 Task: Add a signature Cody Rivera containing Thanks for your time, Cody Rivera to email address softage.10@softage.net and add a folder TV advertising
Action: Mouse moved to (81, 85)
Screenshot: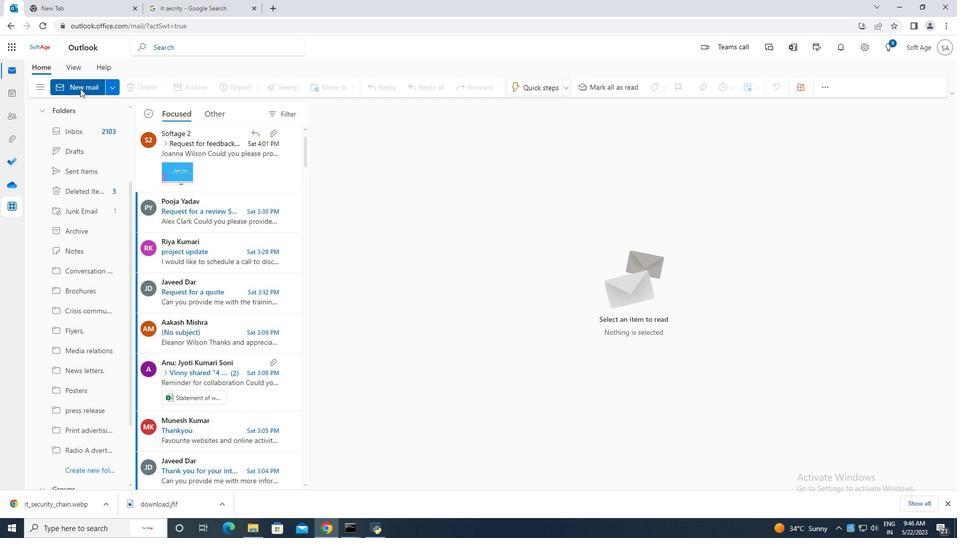 
Action: Mouse pressed left at (81, 85)
Screenshot: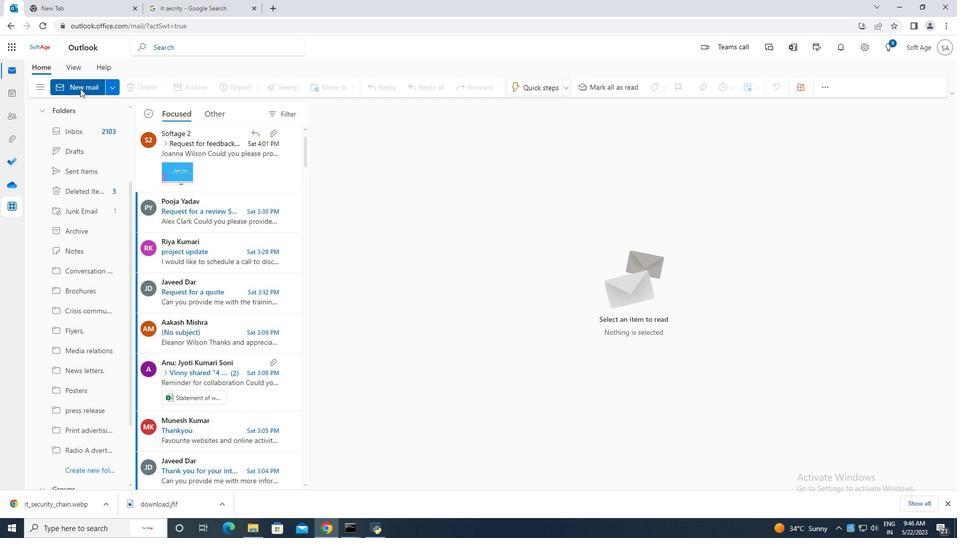 
Action: Mouse moved to (645, 86)
Screenshot: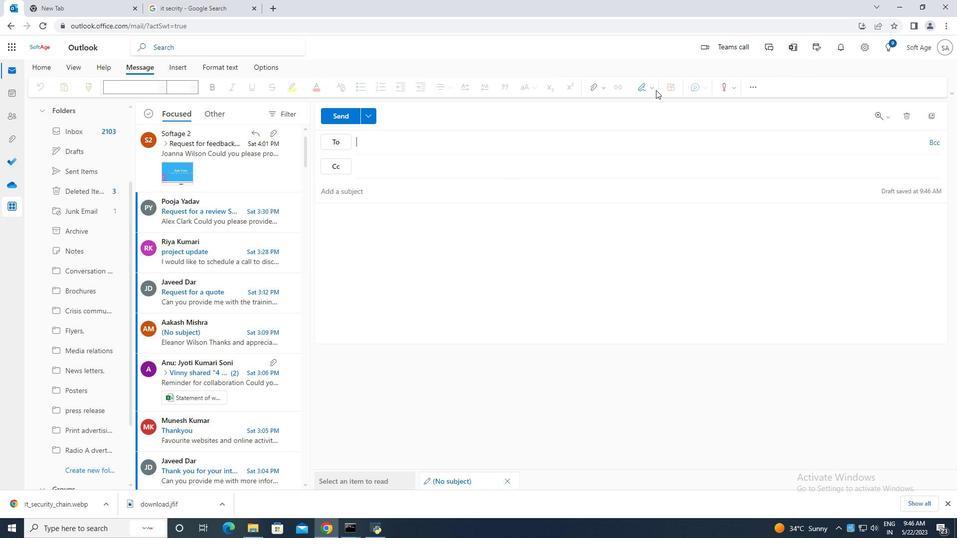 
Action: Mouse pressed left at (645, 86)
Screenshot: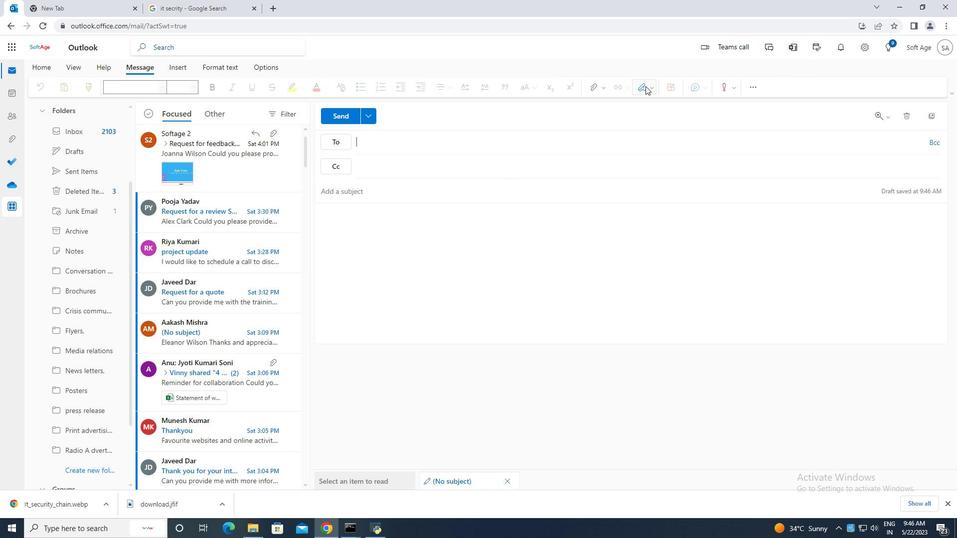 
Action: Mouse moved to (632, 126)
Screenshot: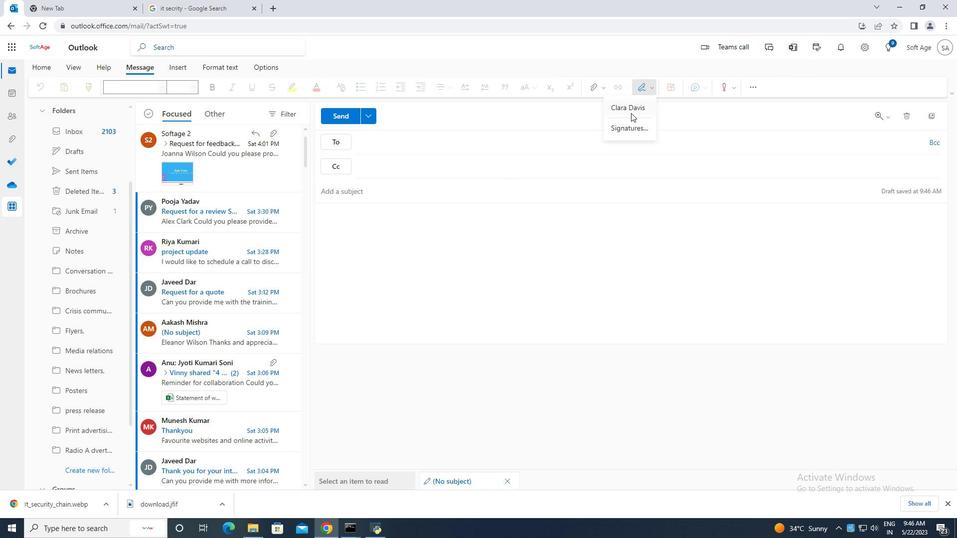 
Action: Mouse pressed left at (632, 126)
Screenshot: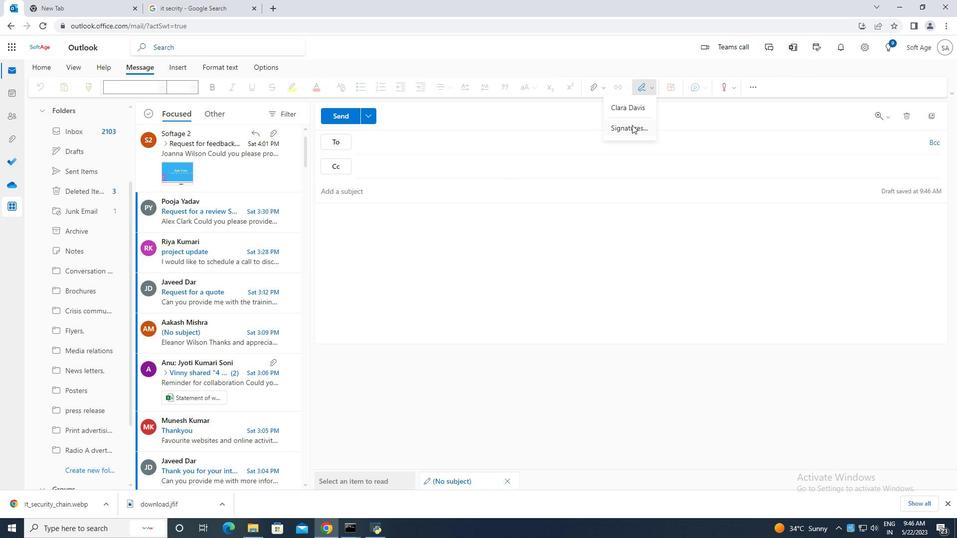 
Action: Mouse moved to (678, 166)
Screenshot: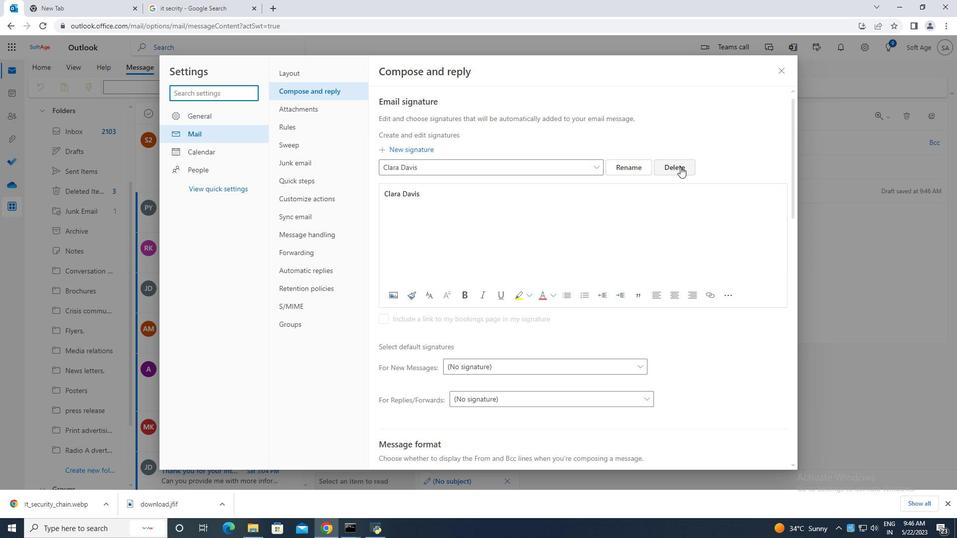 
Action: Mouse pressed left at (678, 166)
Screenshot: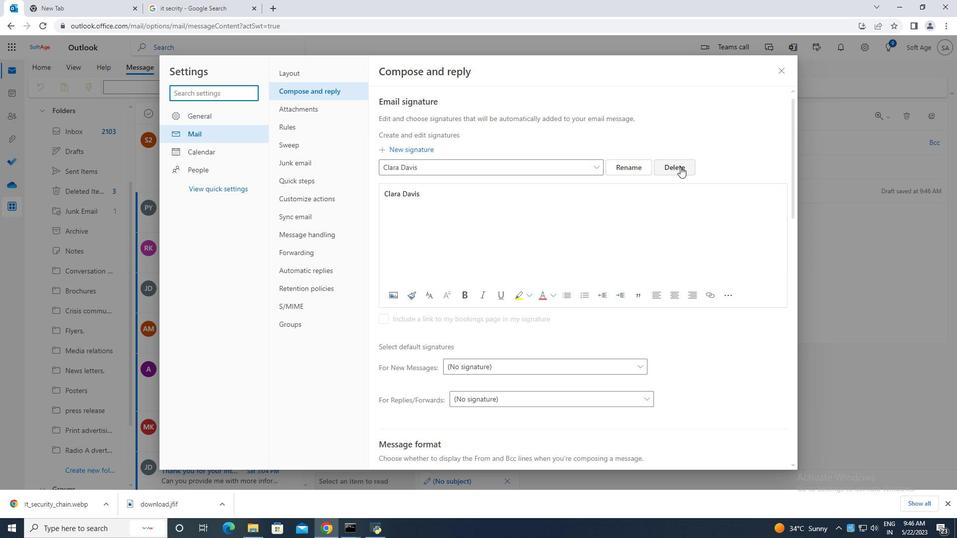 
Action: Mouse moved to (464, 169)
Screenshot: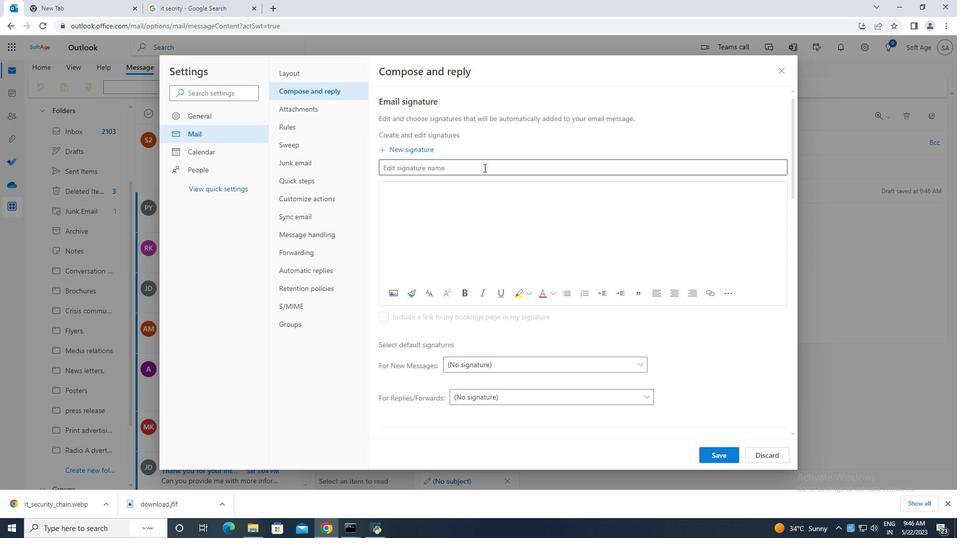 
Action: Mouse pressed left at (464, 169)
Screenshot: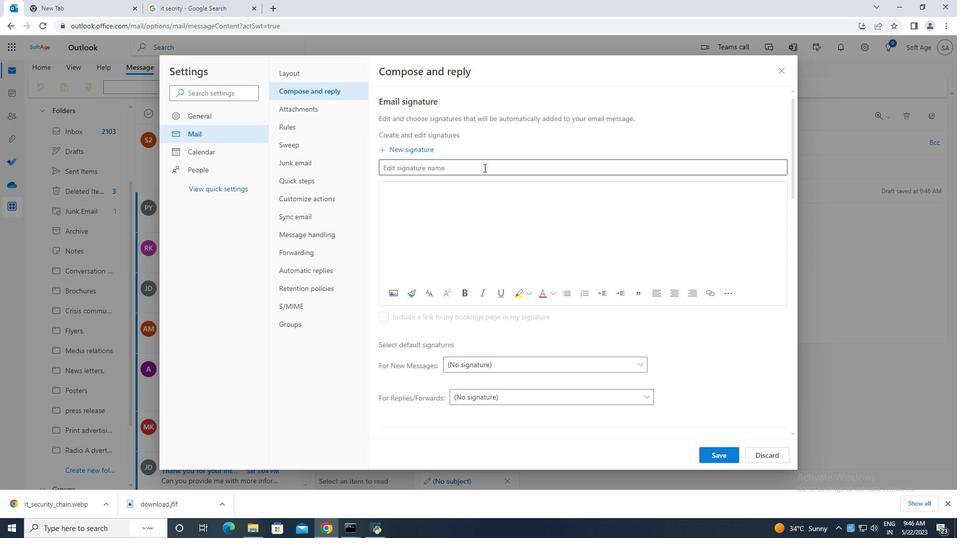 
Action: Mouse moved to (465, 169)
Screenshot: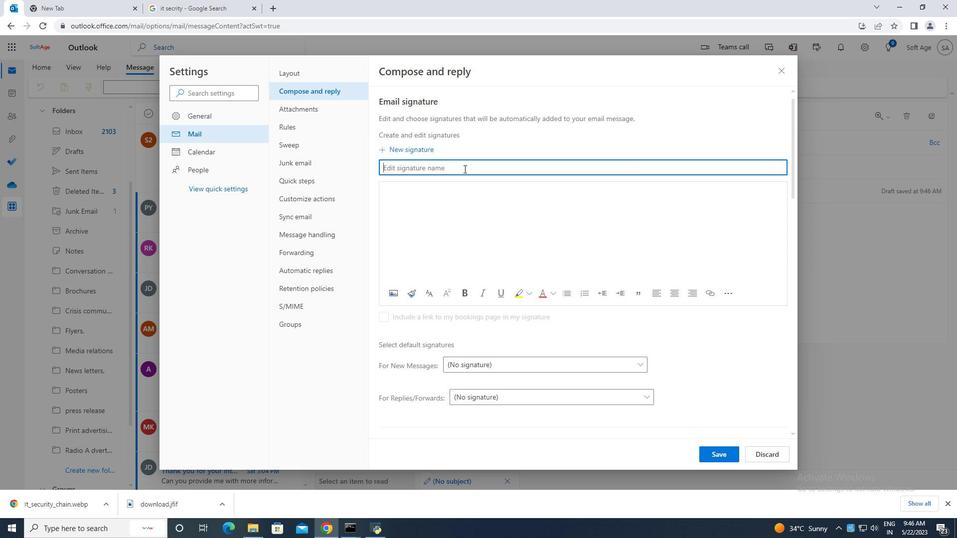 
Action: Key pressed <Key.caps_lock>C<Key.caps_lock>ody<Key.space><Key.caps_lock>R<Key.caps_lock>ivera<Key.space>
Screenshot: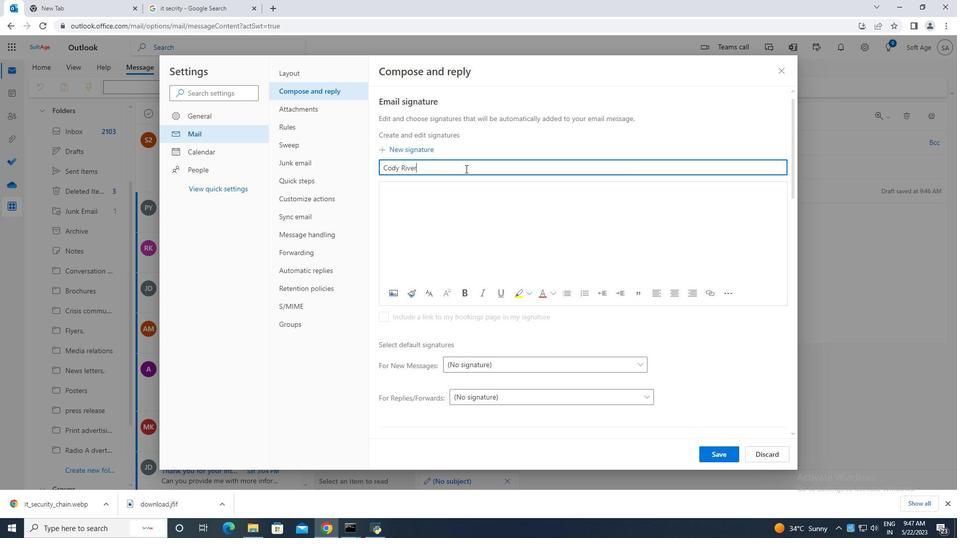 
Action: Mouse moved to (411, 190)
Screenshot: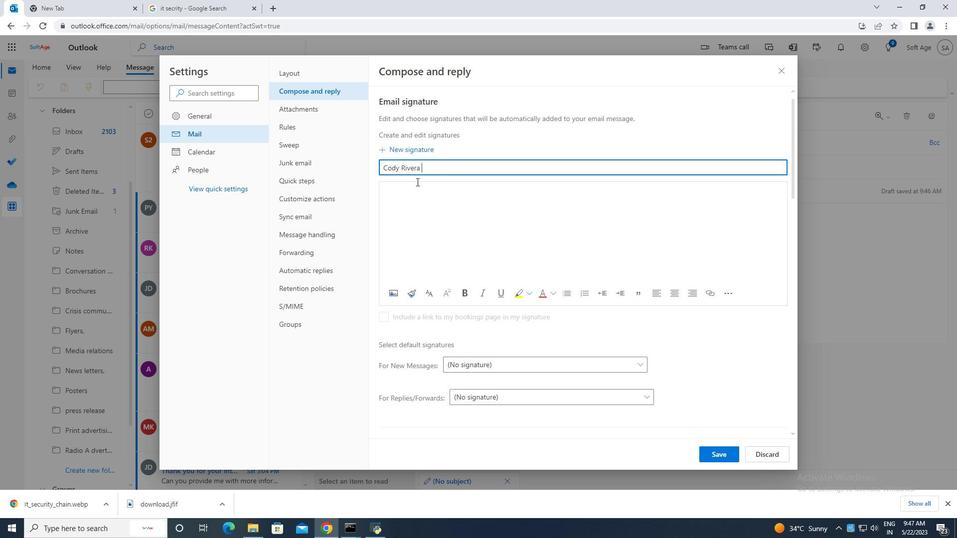 
Action: Mouse pressed left at (411, 190)
Screenshot: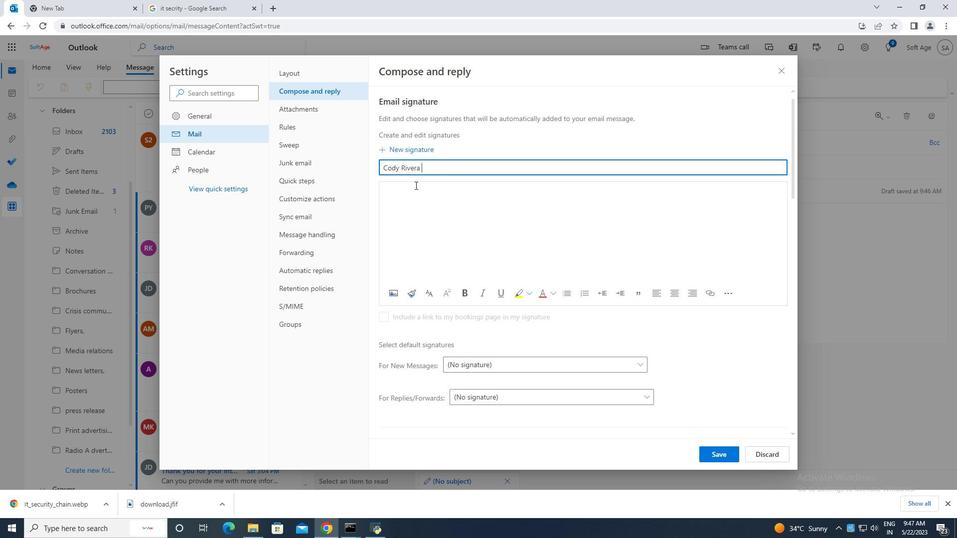 
Action: Mouse moved to (409, 192)
Screenshot: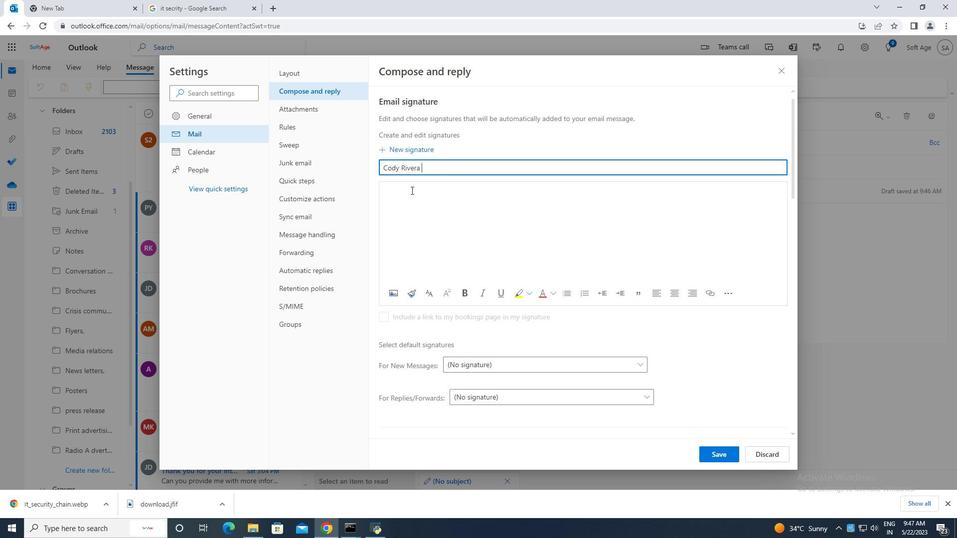 
Action: Key pressed <Key.caps_lock>C<Key.caps_lock>ody<Key.space><Key.caps_lock>R<Key.caps_lock>ivera
Screenshot: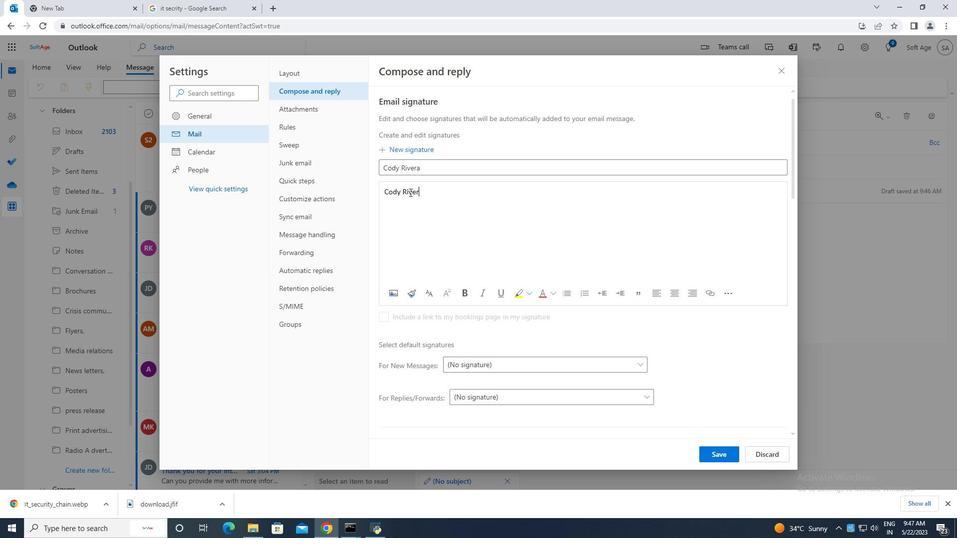
Action: Mouse moved to (724, 456)
Screenshot: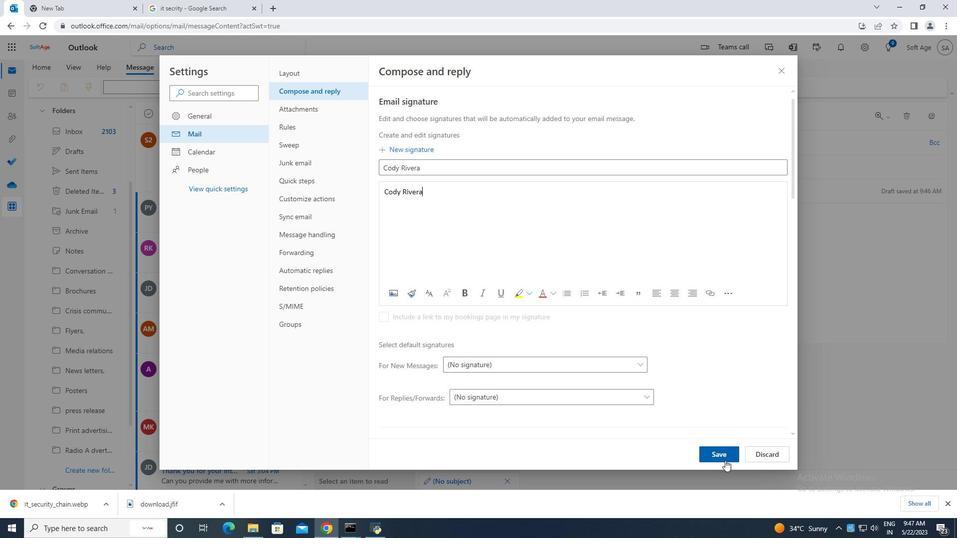 
Action: Mouse pressed left at (724, 456)
Screenshot: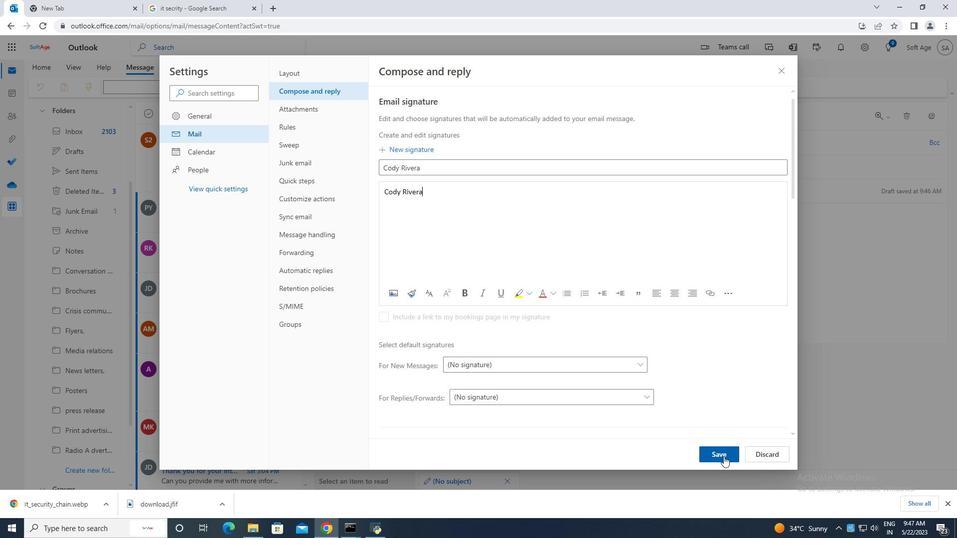 
Action: Mouse moved to (779, 70)
Screenshot: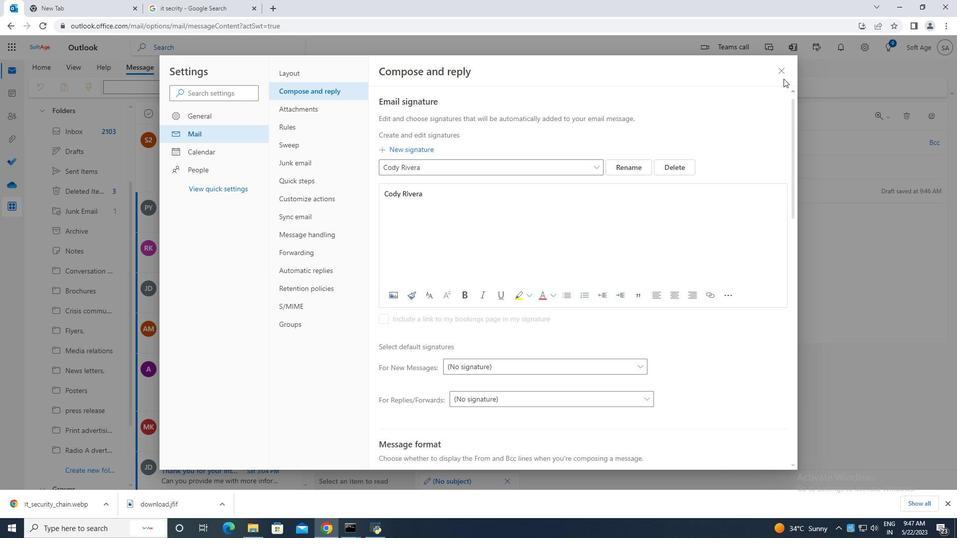 
Action: Mouse pressed left at (779, 70)
Screenshot: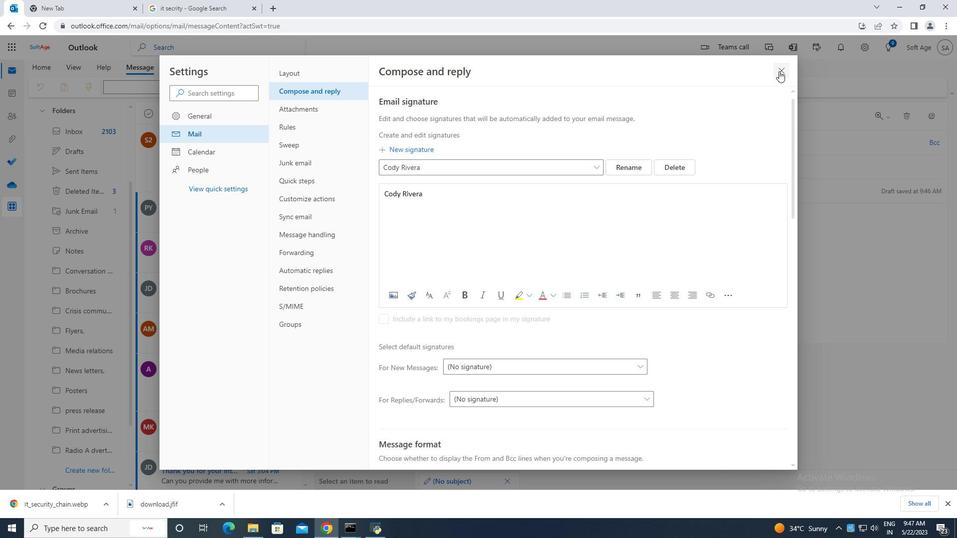 
Action: Mouse moved to (645, 86)
Screenshot: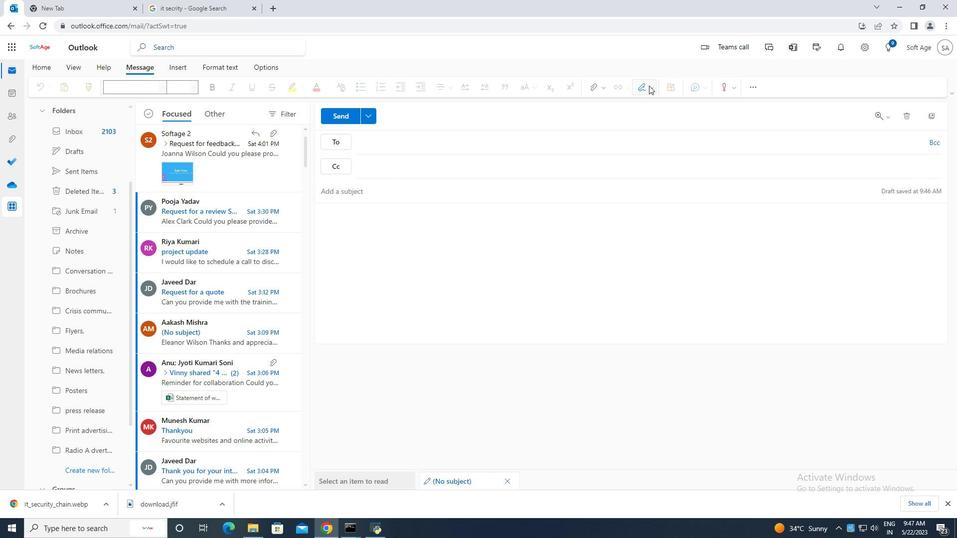 
Action: Mouse pressed left at (645, 86)
Screenshot: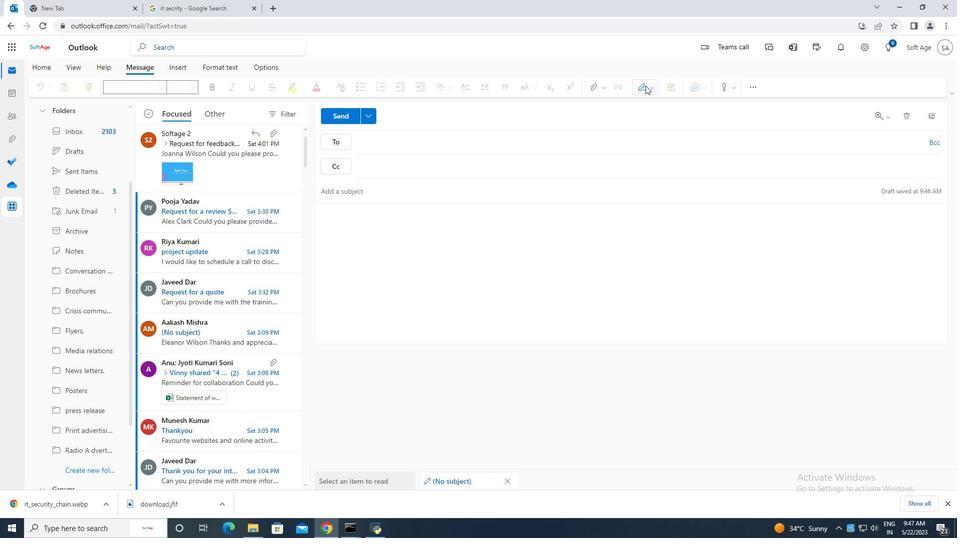 
Action: Mouse moved to (626, 107)
Screenshot: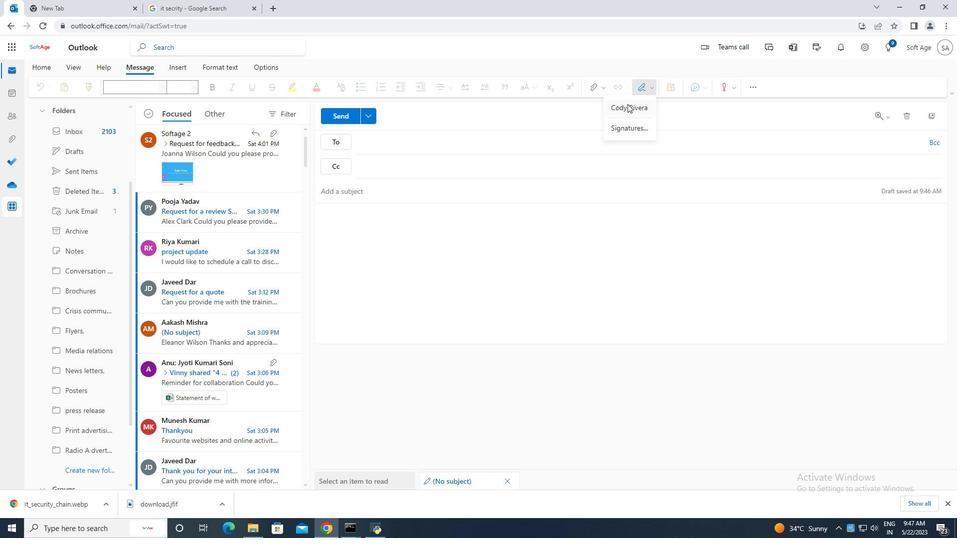 
Action: Mouse pressed left at (626, 107)
Screenshot: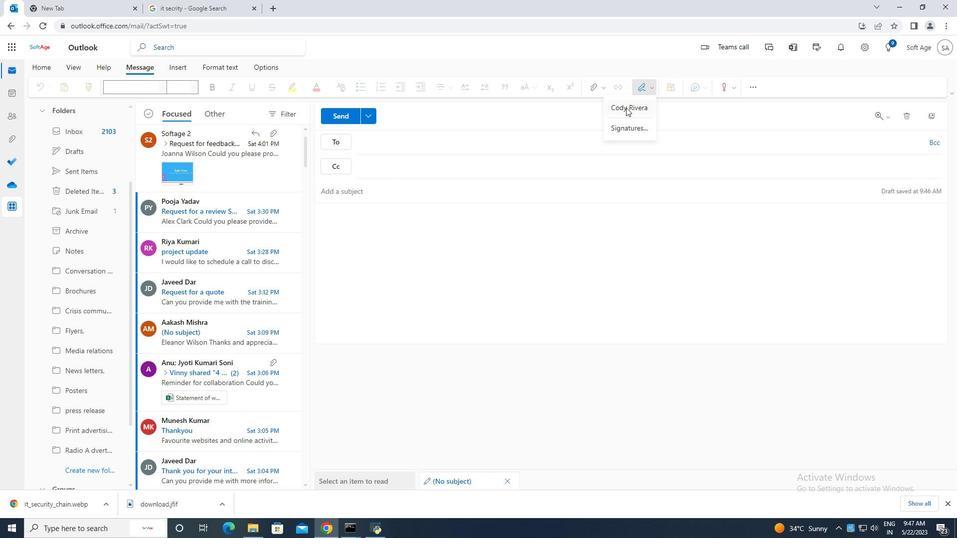 
Action: Mouse moved to (336, 213)
Screenshot: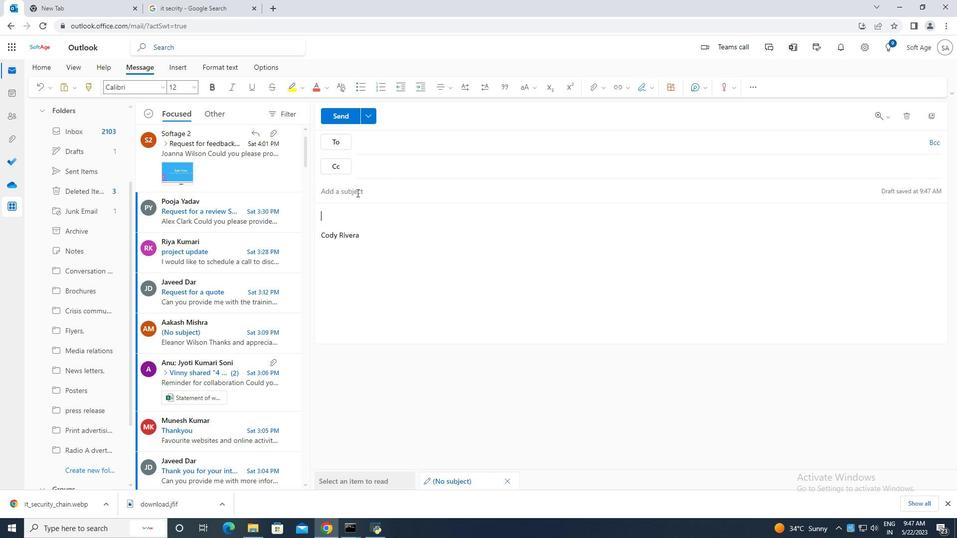 
Action: Key pressed <Key.caps_lock>C<Key.caps_lock>ontaining<Key.space>thanks<Key.space>for<Key.space>your<Key.space>time,
Screenshot: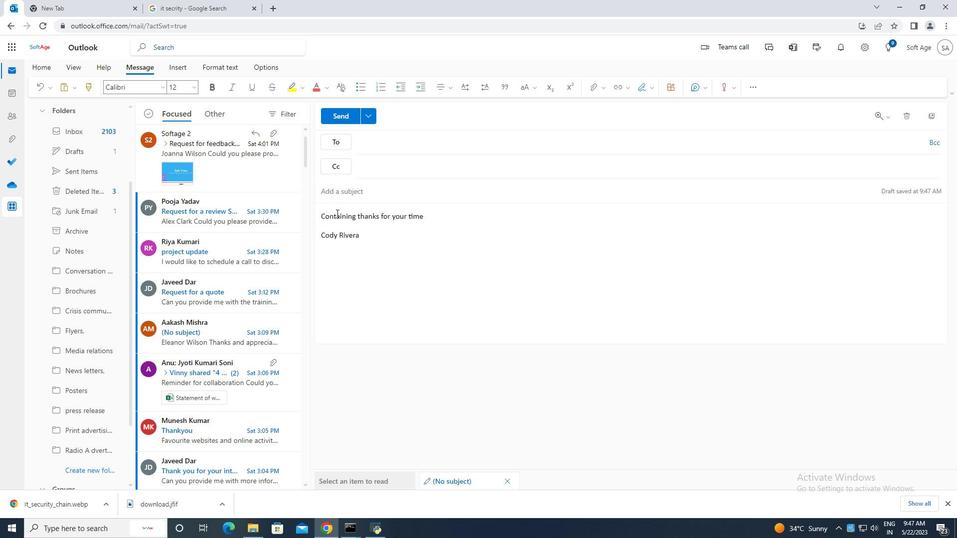 
Action: Mouse moved to (407, 134)
Screenshot: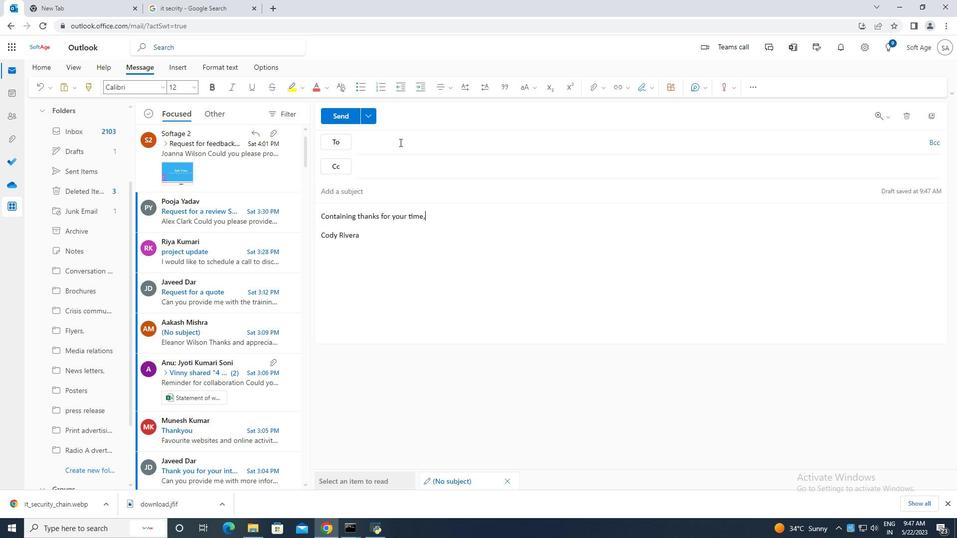 
Action: Mouse pressed left at (407, 134)
Screenshot: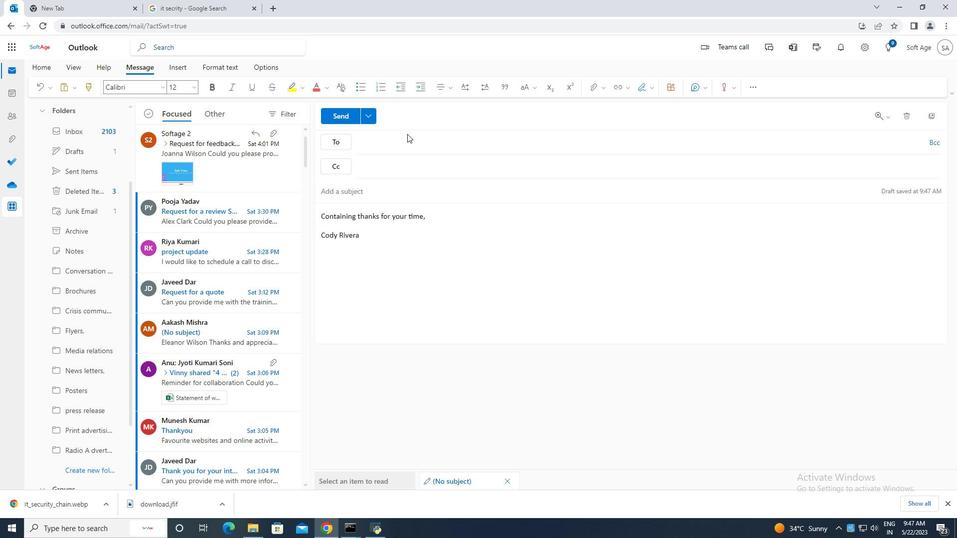 
Action: Key pressed softage.10<Key.backspace><Key.backspace><Key.backspace><Key.backspace><Key.backspace>softage.10
Screenshot: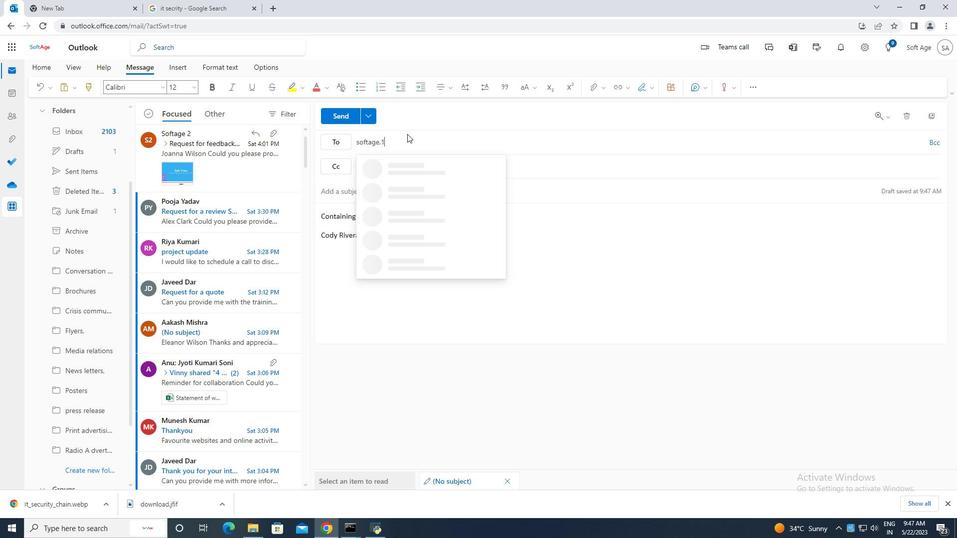 
Action: Mouse moved to (471, 196)
Screenshot: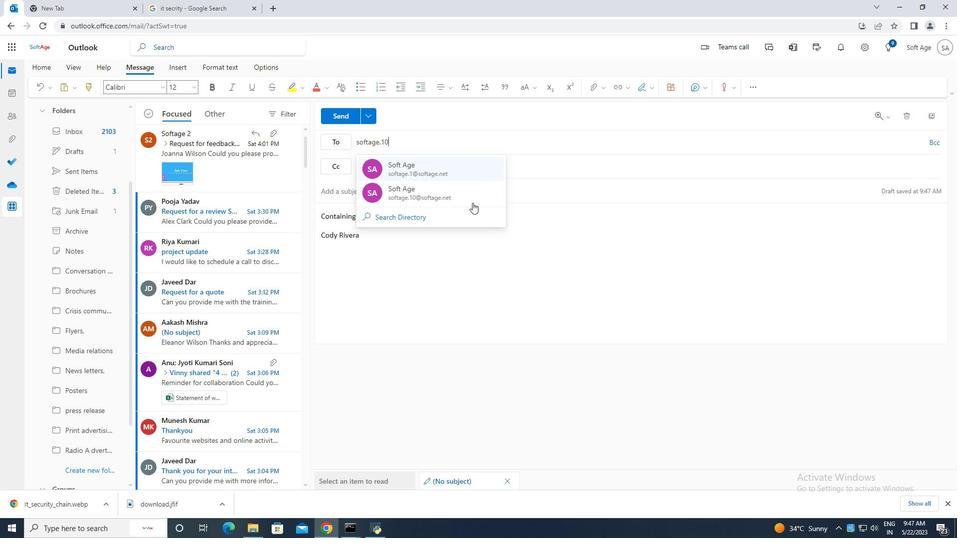 
Action: Mouse pressed left at (471, 196)
Screenshot: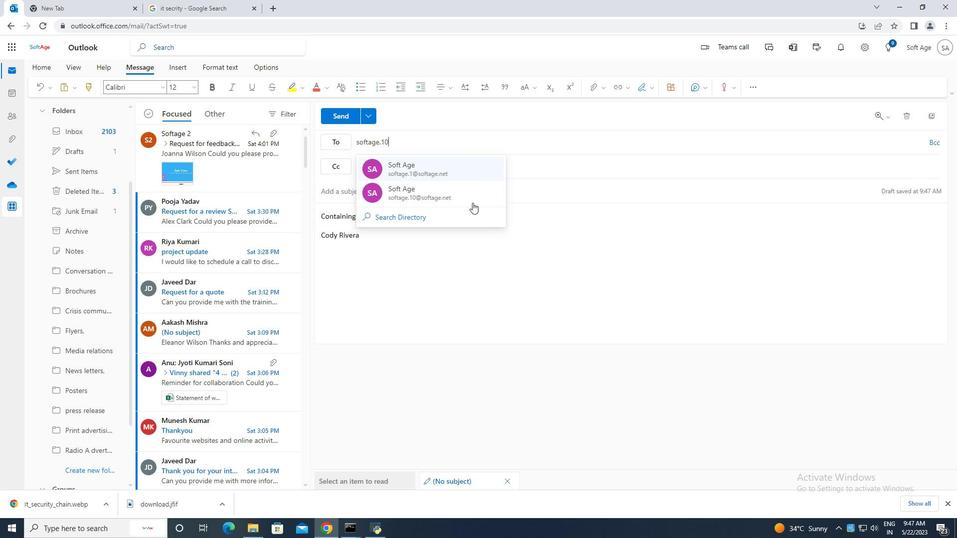 
Action: Mouse moved to (80, 469)
Screenshot: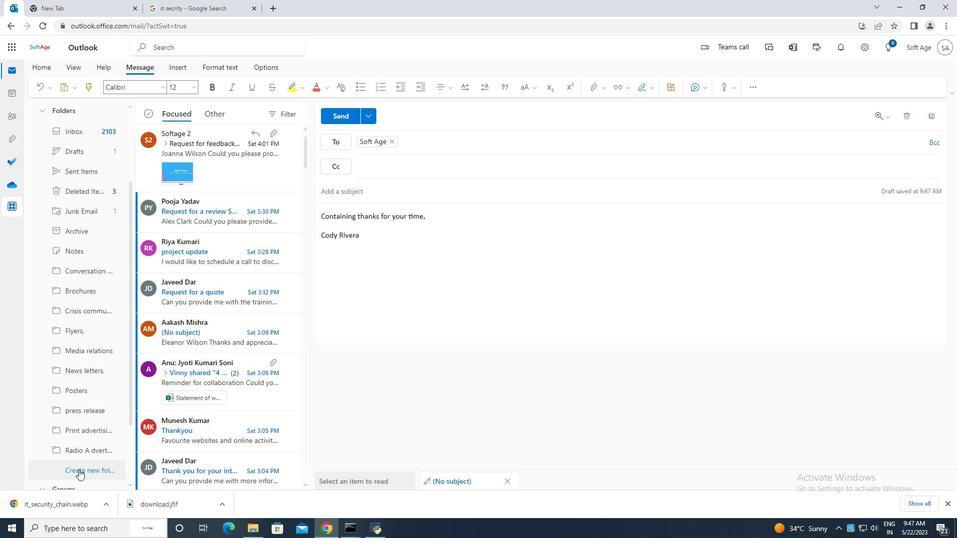 
Action: Mouse pressed left at (80, 469)
Screenshot: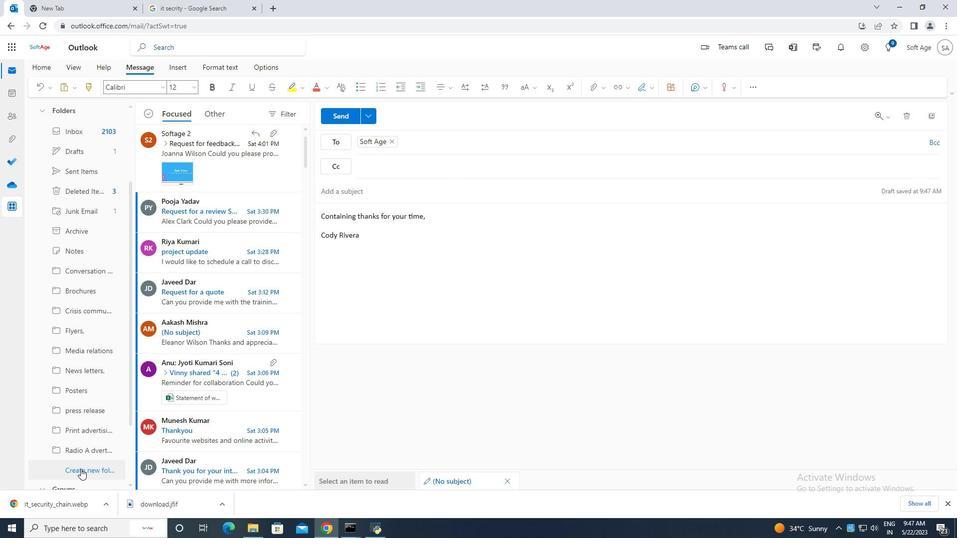 
Action: Mouse moved to (72, 465)
Screenshot: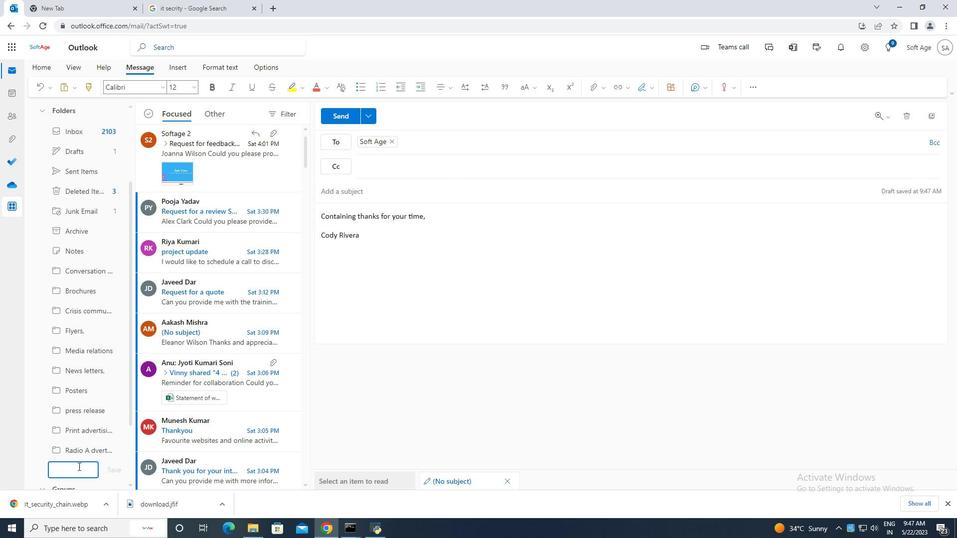 
Action: Key pressed <Key.caps_lock>TV<Key.space><Key.caps_lock><Key.caps_lock>A<Key.caps_lock>dvertising
Screenshot: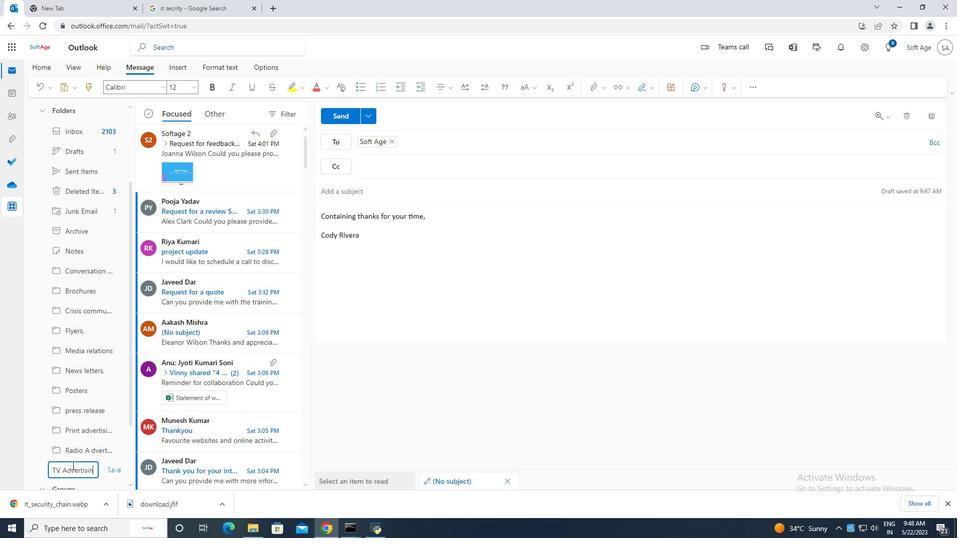 
Action: Mouse moved to (112, 469)
Screenshot: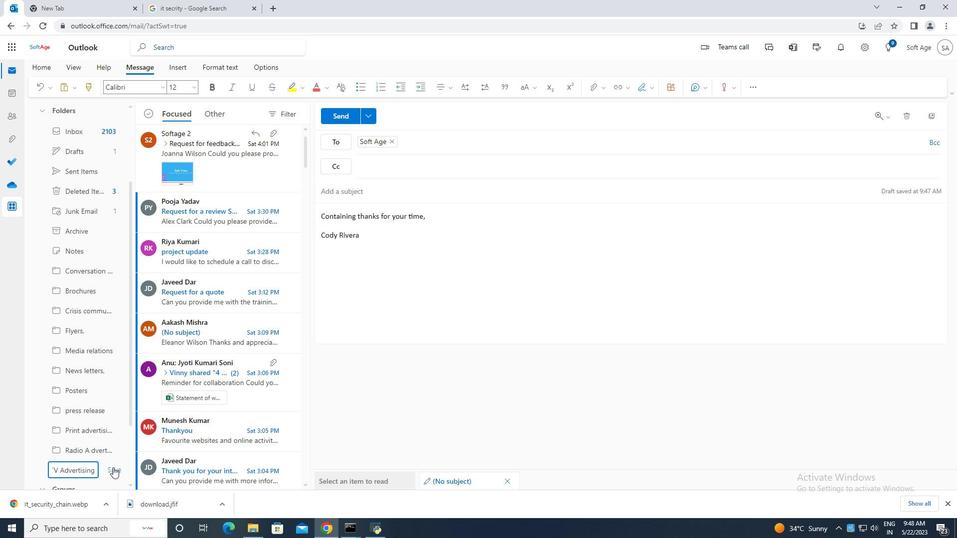 
Action: Mouse pressed left at (112, 469)
Screenshot: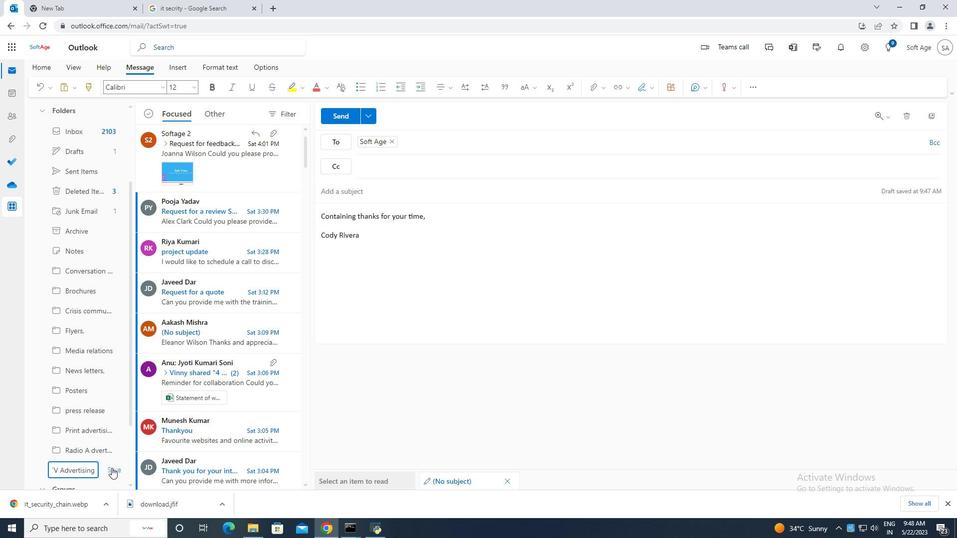
Action: Mouse moved to (345, 119)
Screenshot: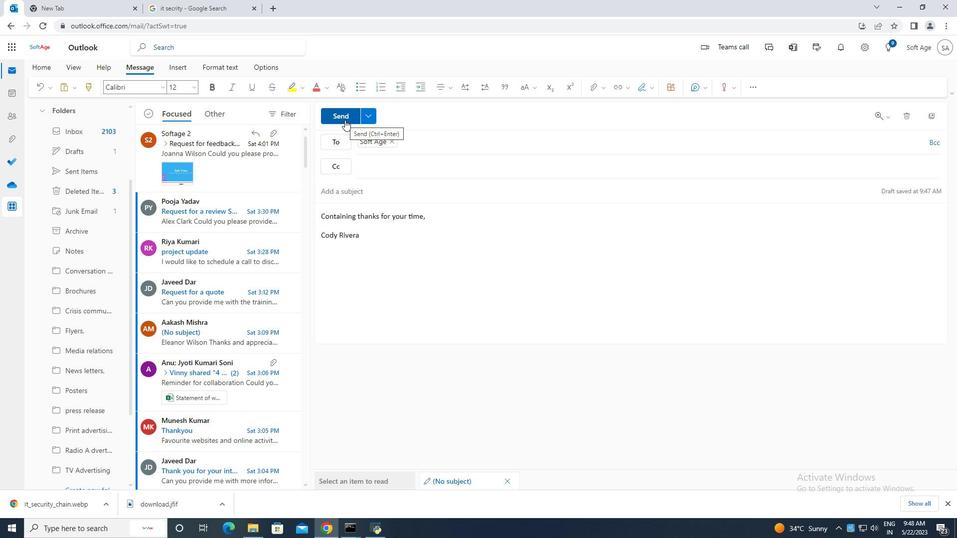
Action: Mouse pressed left at (345, 119)
Screenshot: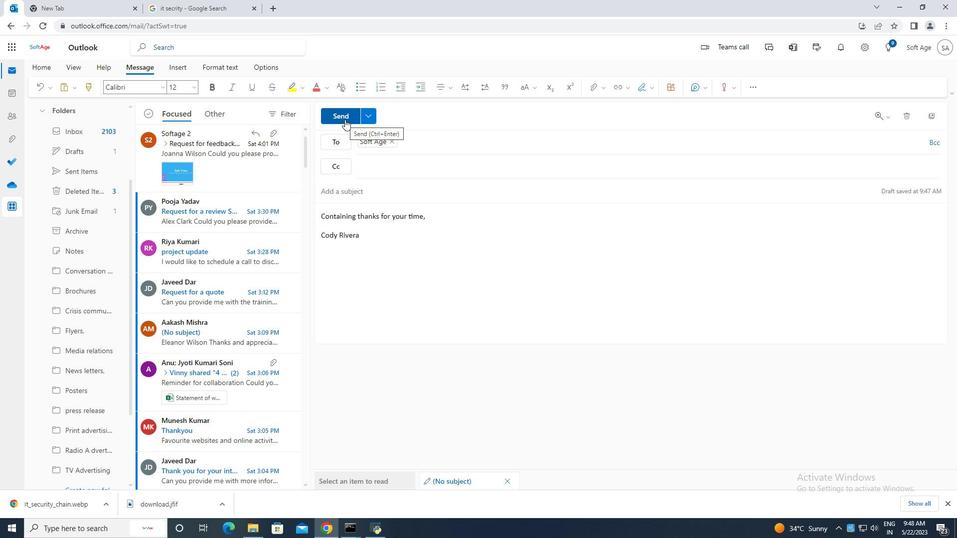
Action: Mouse moved to (476, 289)
Screenshot: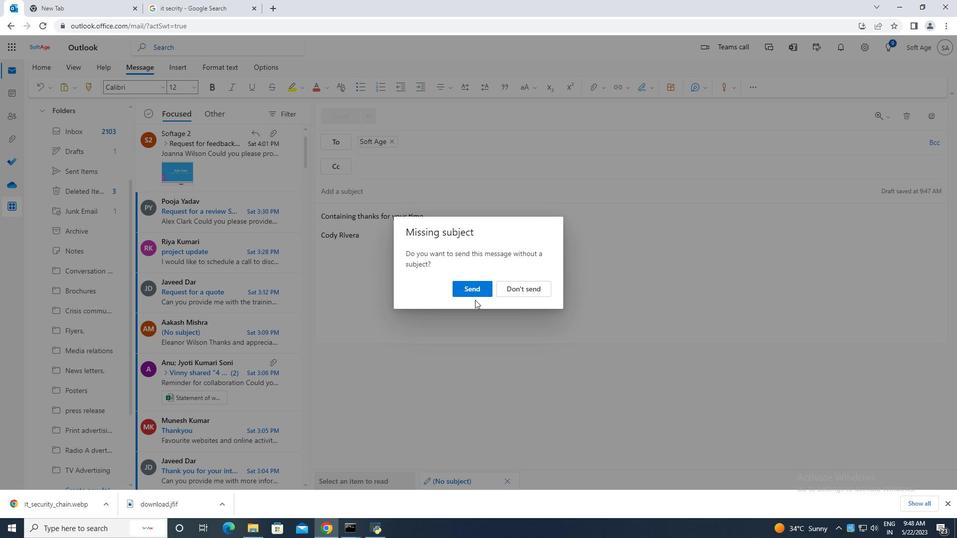 
Action: Mouse pressed left at (476, 289)
Screenshot: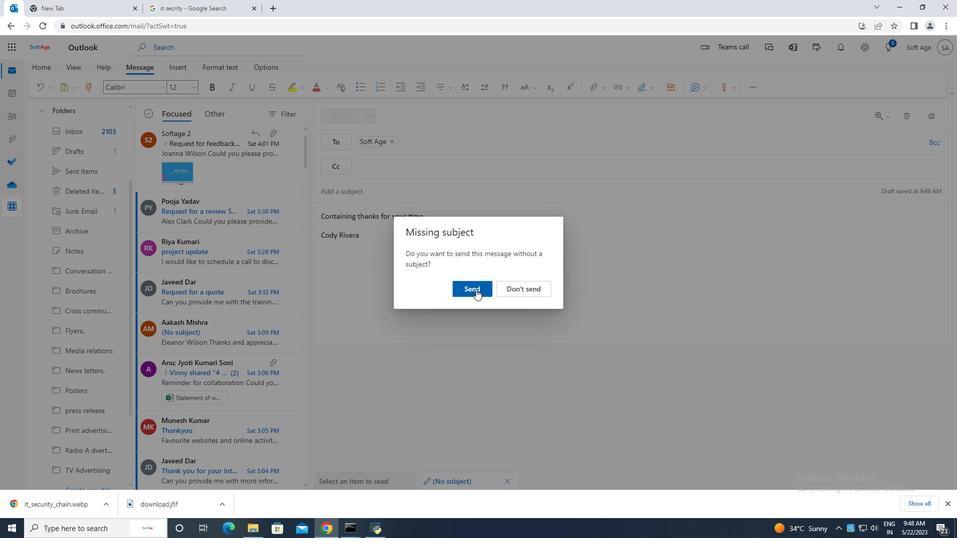 
Action: Mouse moved to (465, 259)
Screenshot: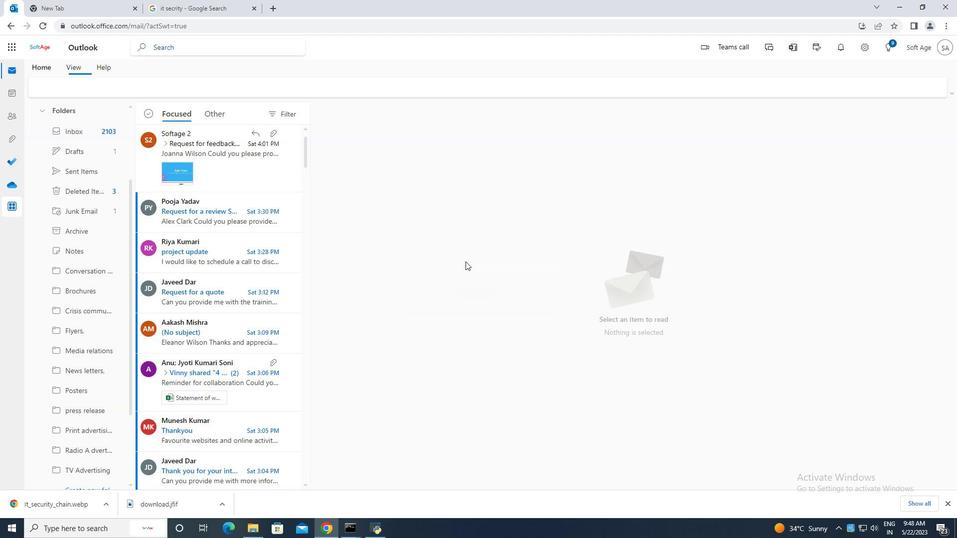 
